 Task: Use the formula "ISEVEN" in spreadsheet "Project portfolio".
Action: Mouse moved to (115, 71)
Screenshot: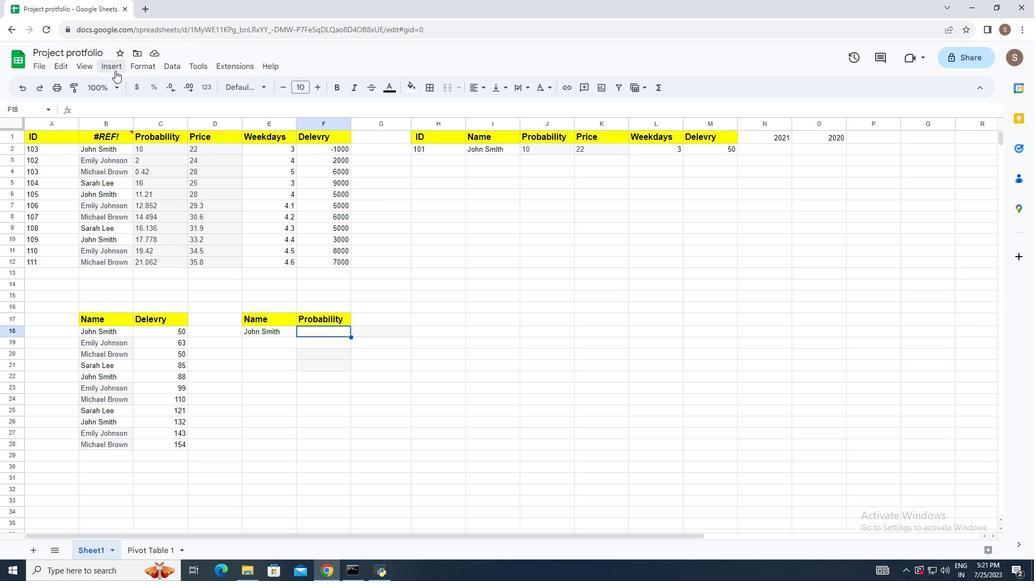 
Action: Mouse pressed left at (115, 71)
Screenshot: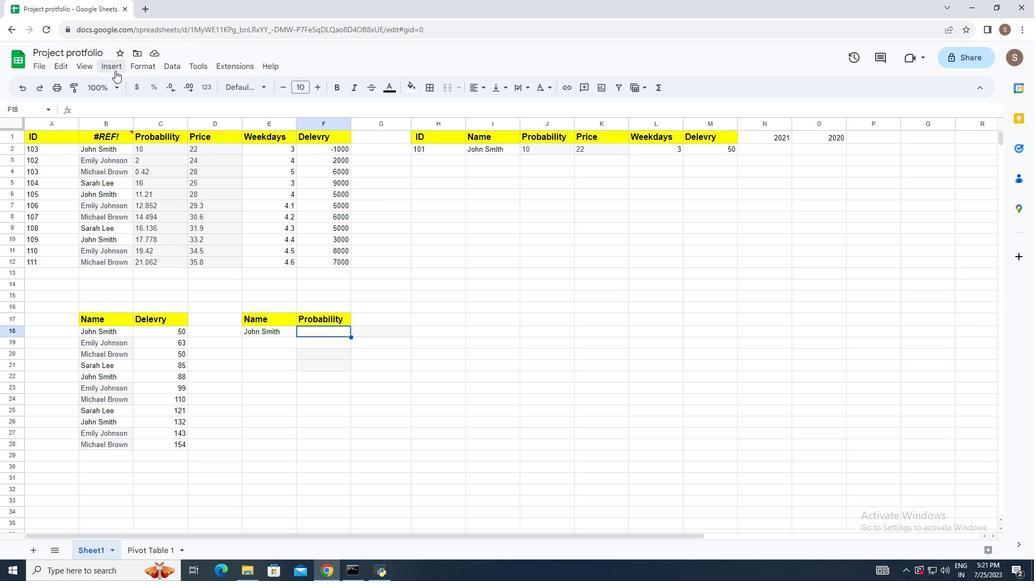 
Action: Mouse moved to (169, 253)
Screenshot: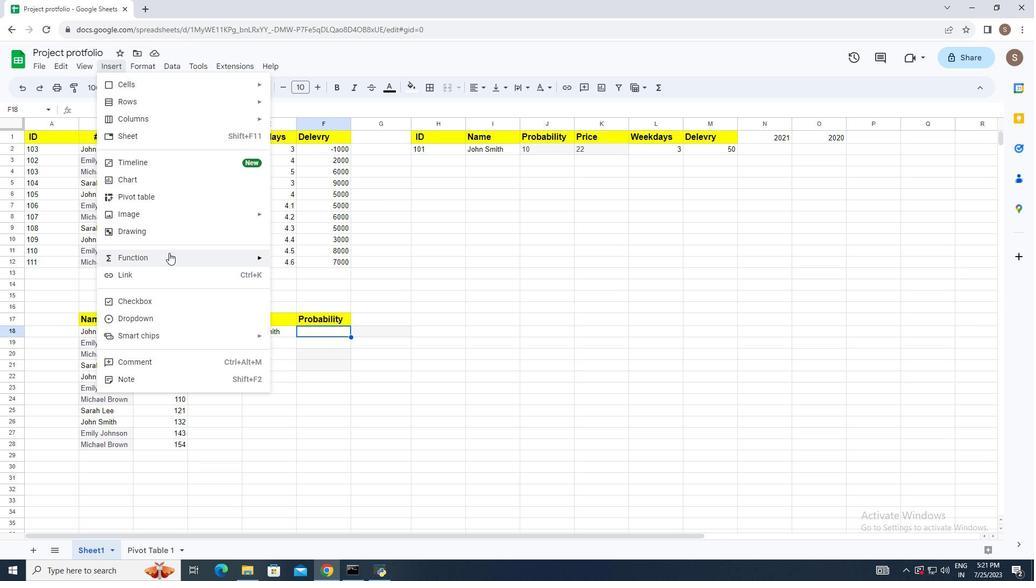 
Action: Mouse pressed left at (169, 253)
Screenshot: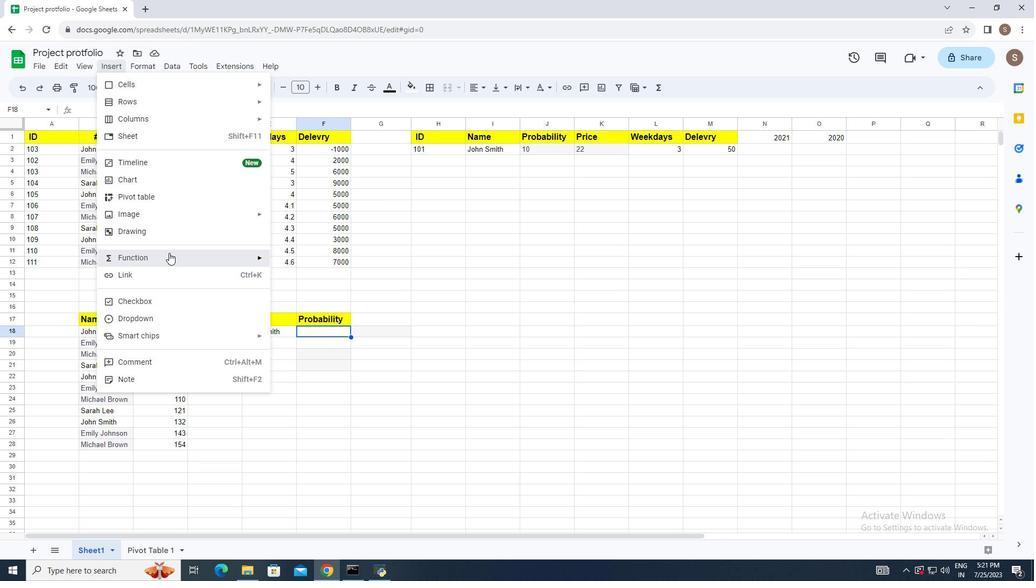
Action: Mouse moved to (321, 242)
Screenshot: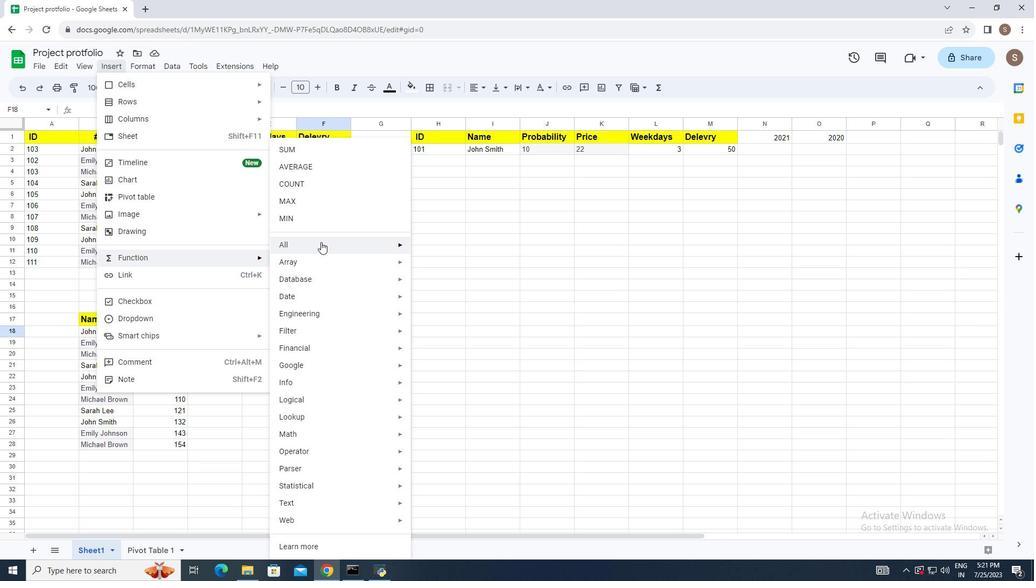 
Action: Mouse pressed left at (321, 242)
Screenshot: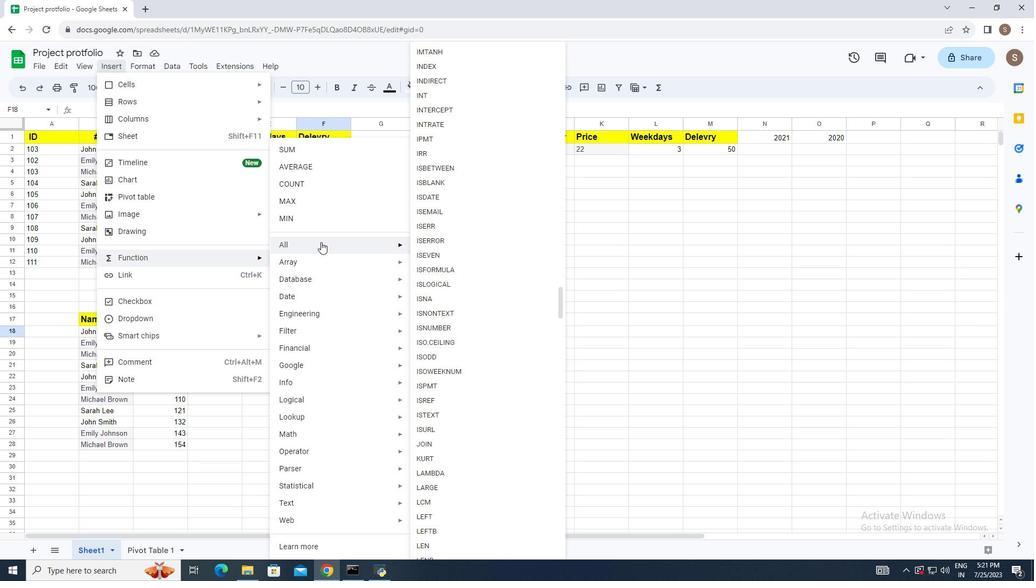 
Action: Mouse moved to (457, 251)
Screenshot: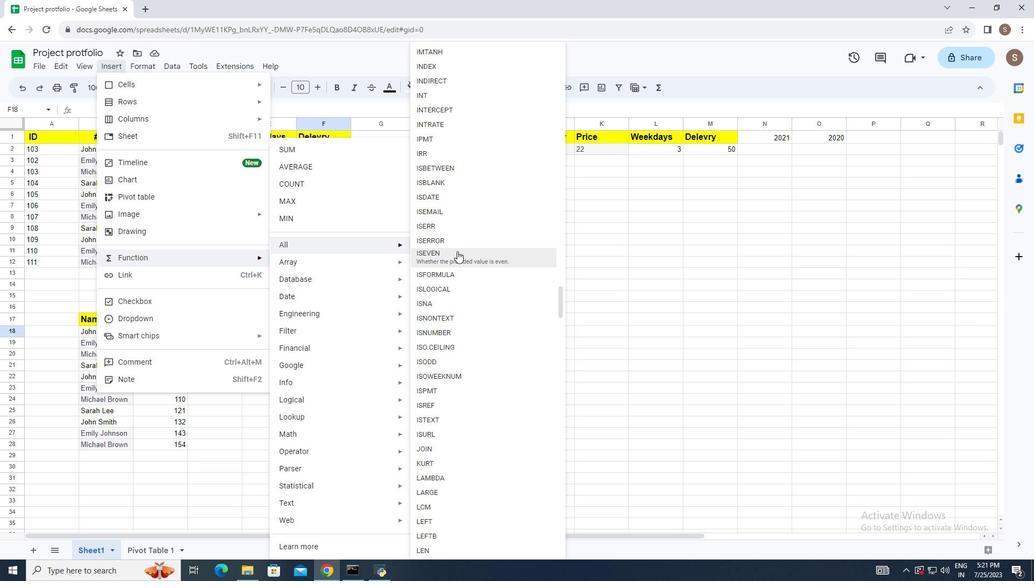 
Action: Mouse pressed left at (457, 251)
Screenshot: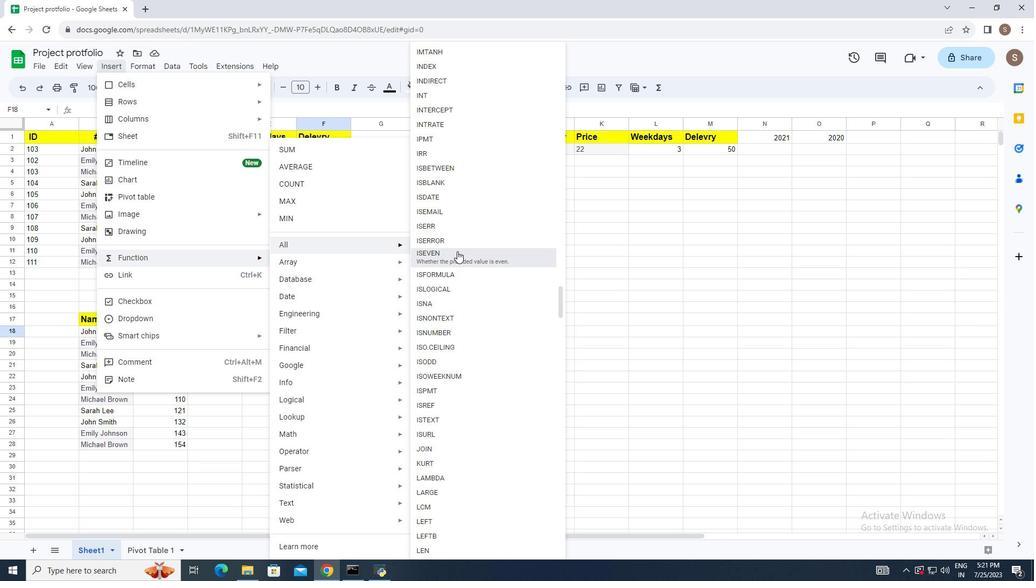 
Action: Mouse moved to (412, 316)
Screenshot: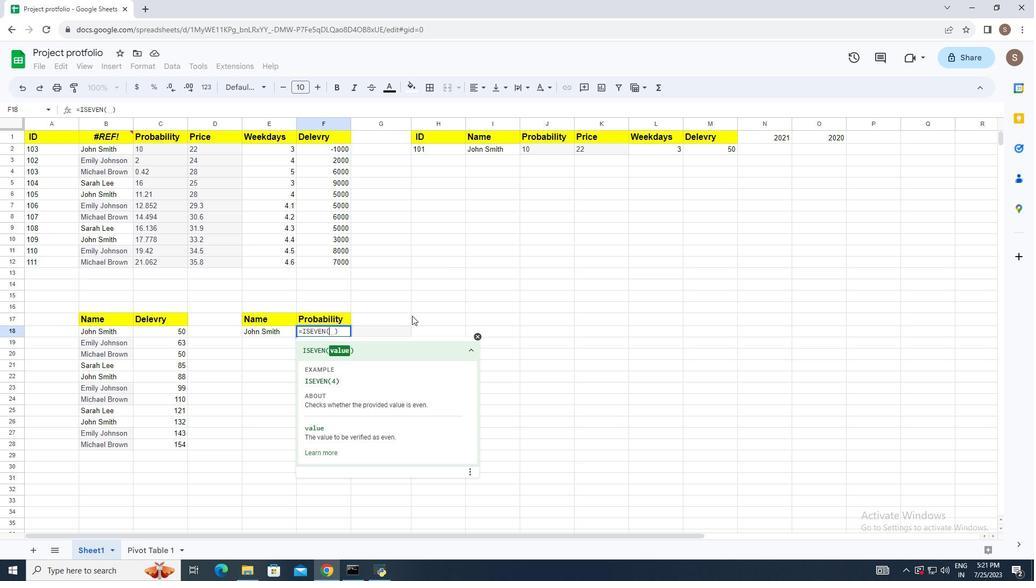 
Action: Key pressed 5<Key.enter>
Screenshot: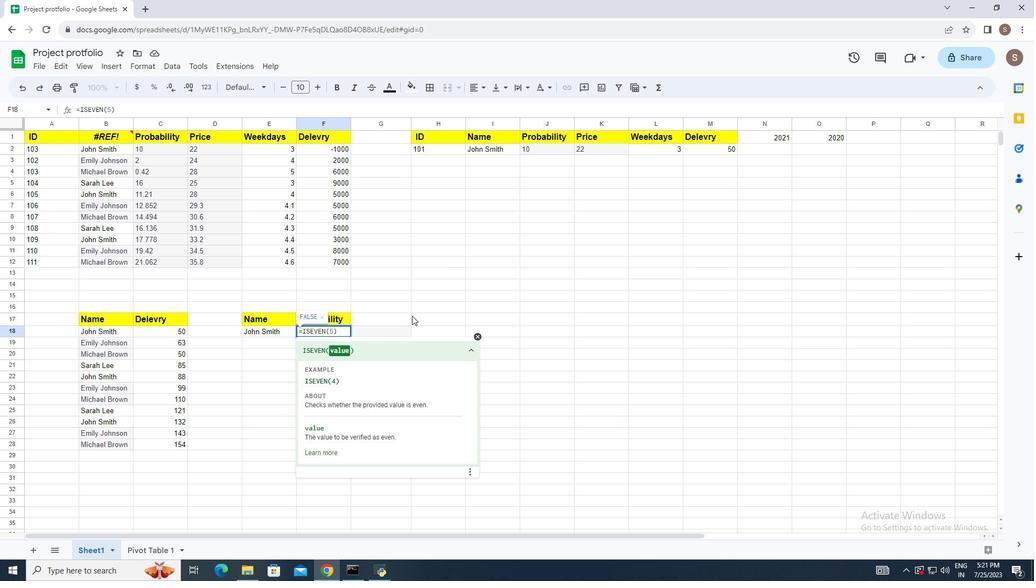 
